 Task: Create a due date automation trigger when advanced on, on the wednesday after a card is due add fields without custom field "Resume" set to a date less than 1 working days from now at 11:00 AM.
Action: Mouse moved to (944, 81)
Screenshot: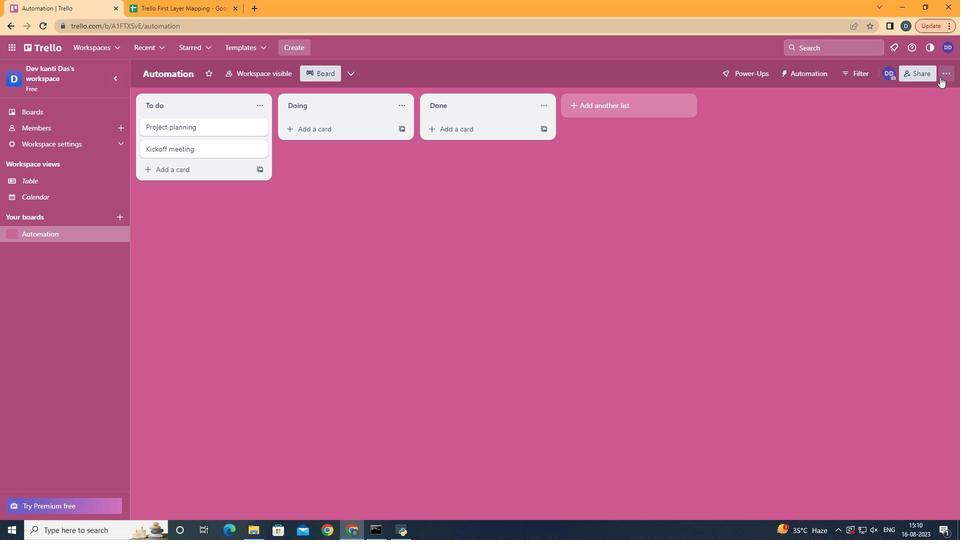 
Action: Mouse pressed left at (944, 81)
Screenshot: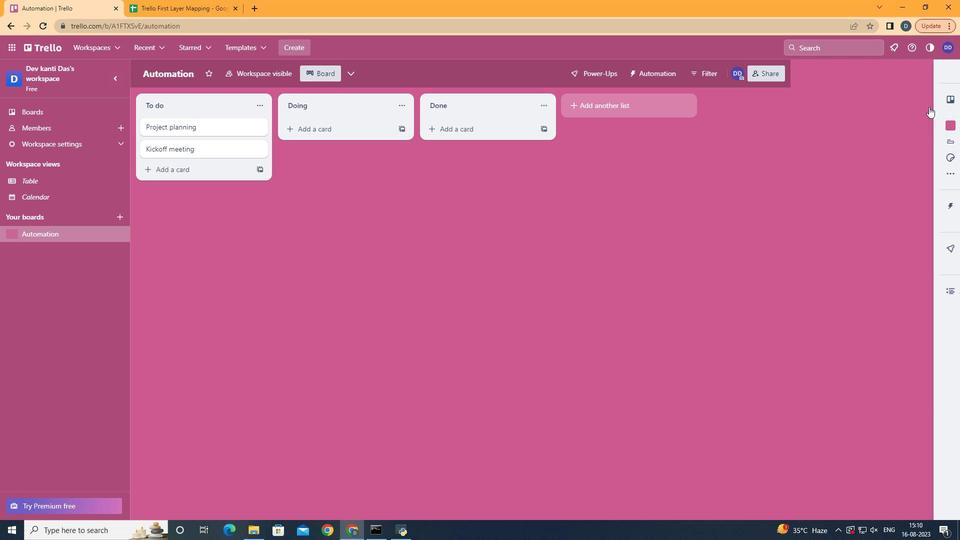 
Action: Mouse moved to (887, 216)
Screenshot: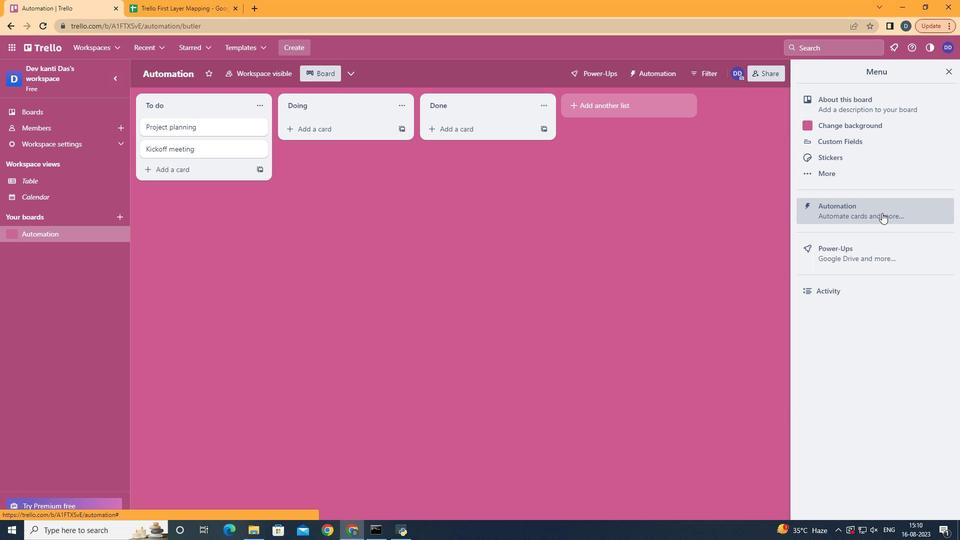 
Action: Mouse pressed left at (887, 216)
Screenshot: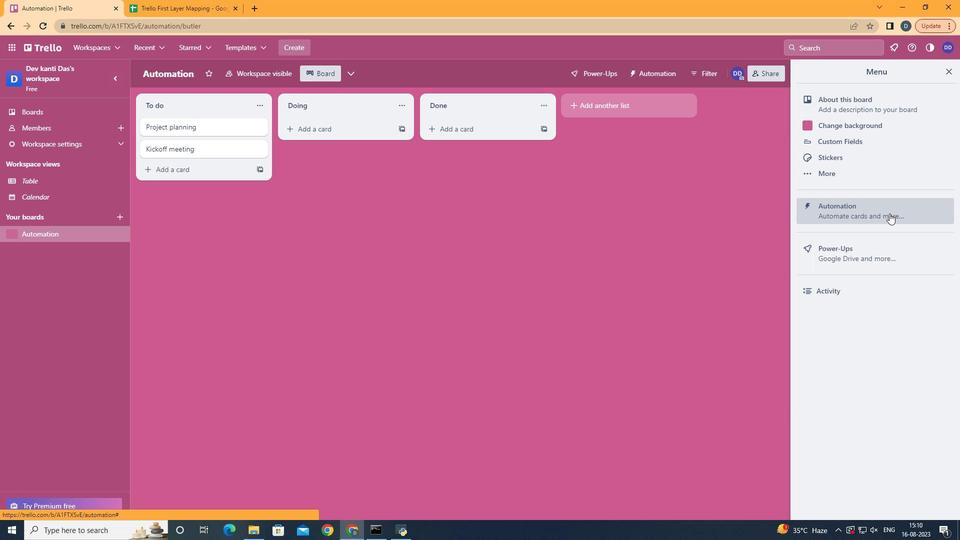 
Action: Mouse moved to (189, 202)
Screenshot: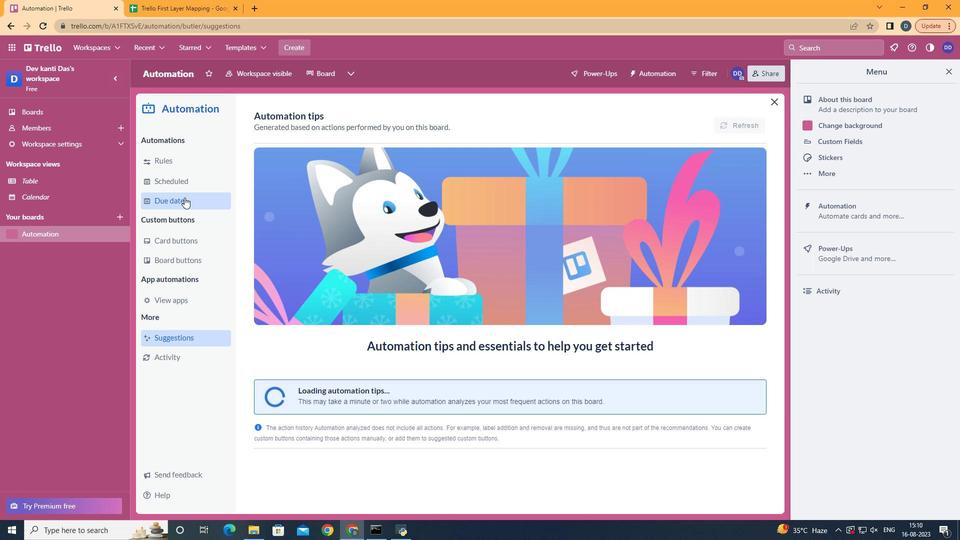 
Action: Mouse pressed left at (189, 202)
Screenshot: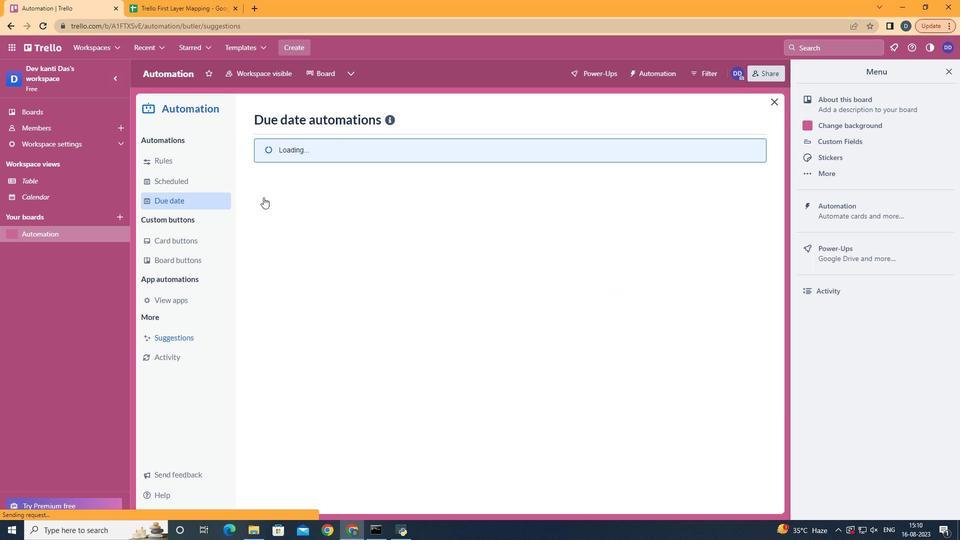 
Action: Mouse moved to (706, 121)
Screenshot: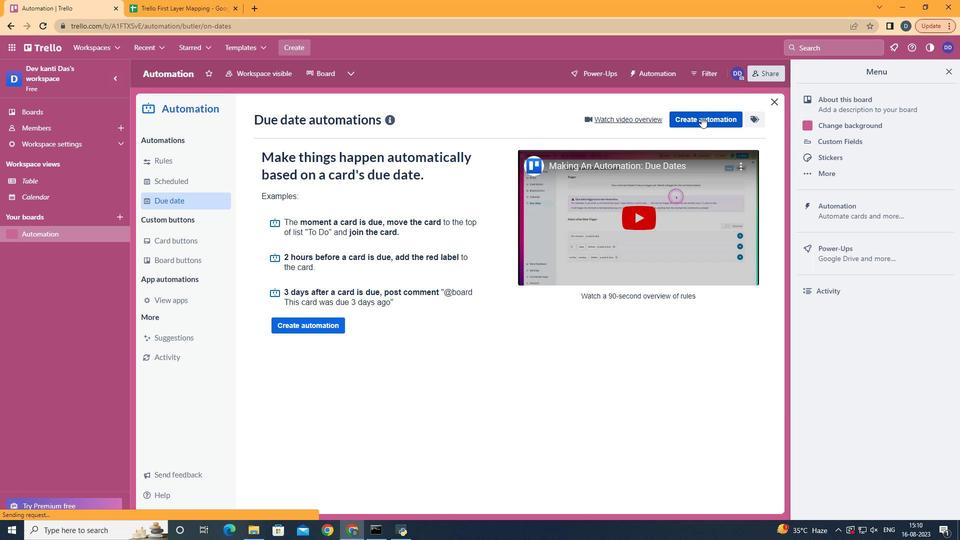
Action: Mouse pressed left at (706, 121)
Screenshot: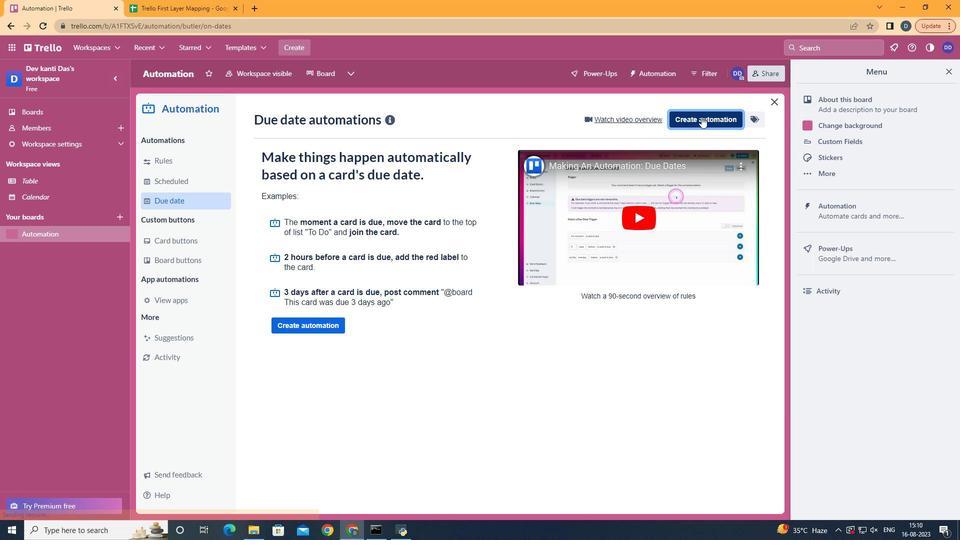 
Action: Mouse moved to (538, 215)
Screenshot: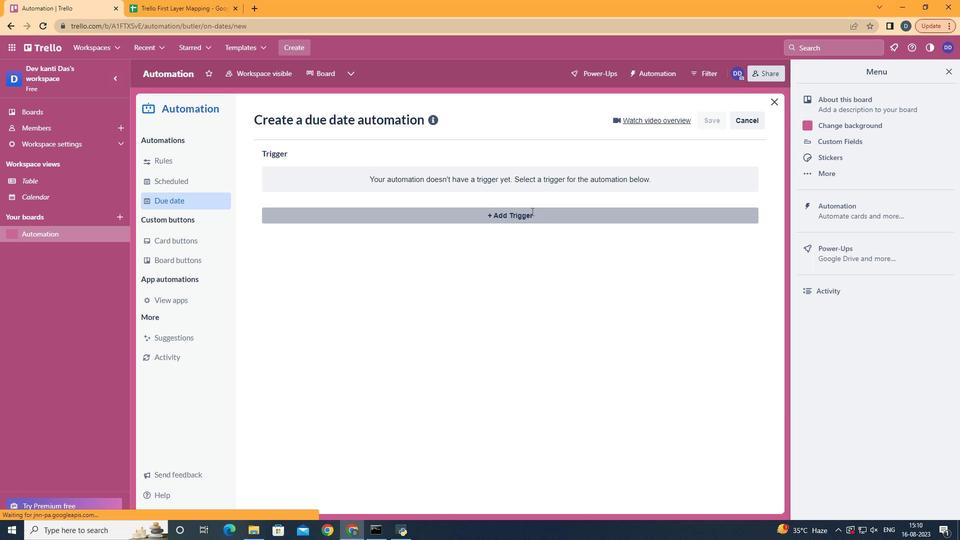 
Action: Mouse pressed left at (538, 215)
Screenshot: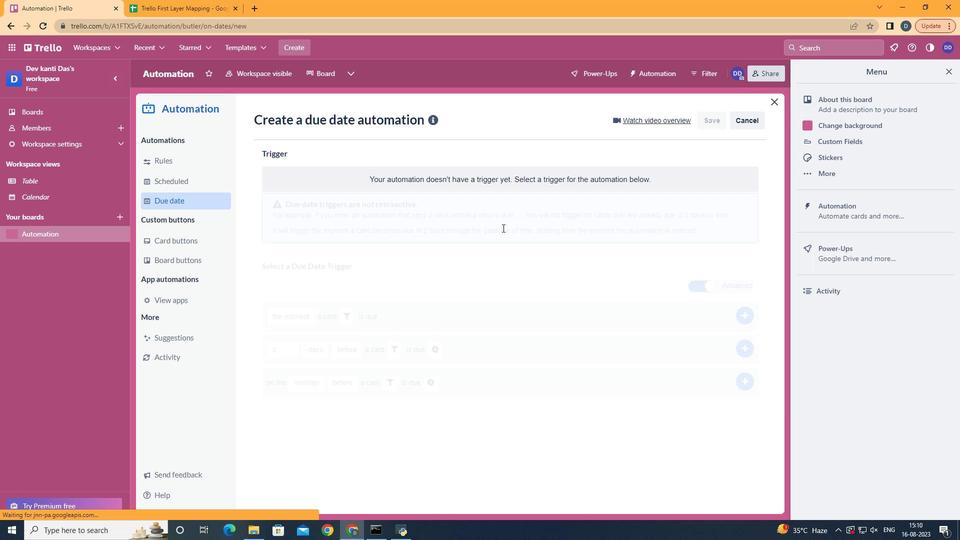 
Action: Mouse moved to (327, 304)
Screenshot: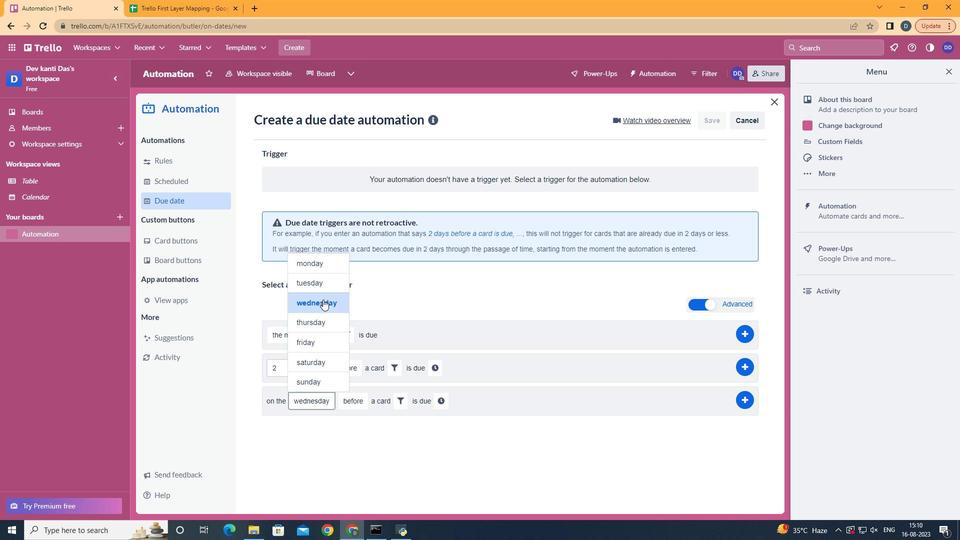 
Action: Mouse pressed left at (327, 304)
Screenshot: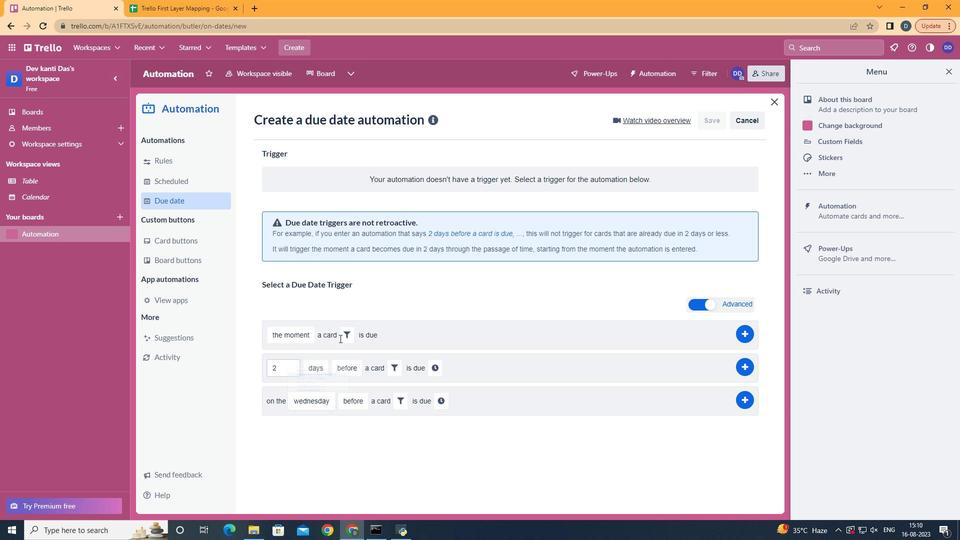 
Action: Mouse moved to (368, 435)
Screenshot: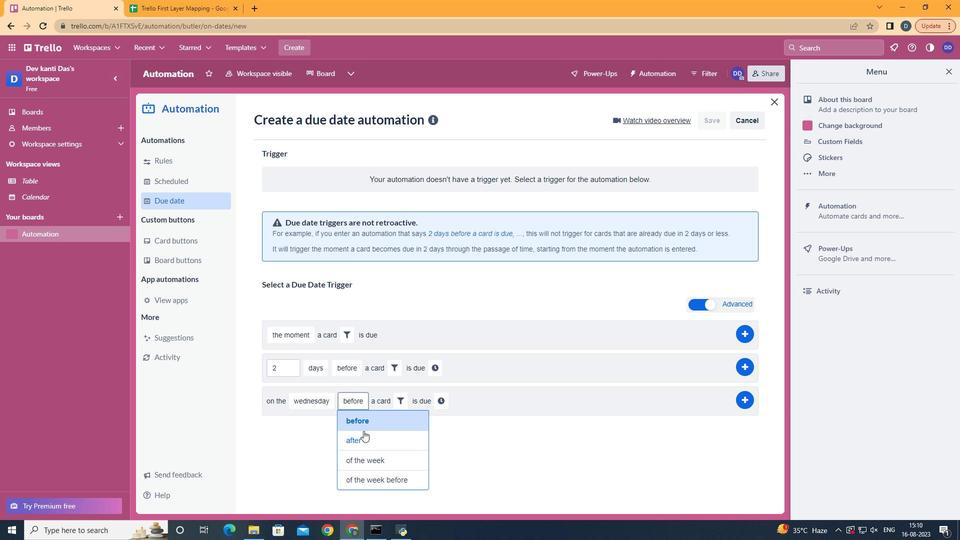 
Action: Mouse pressed left at (368, 435)
Screenshot: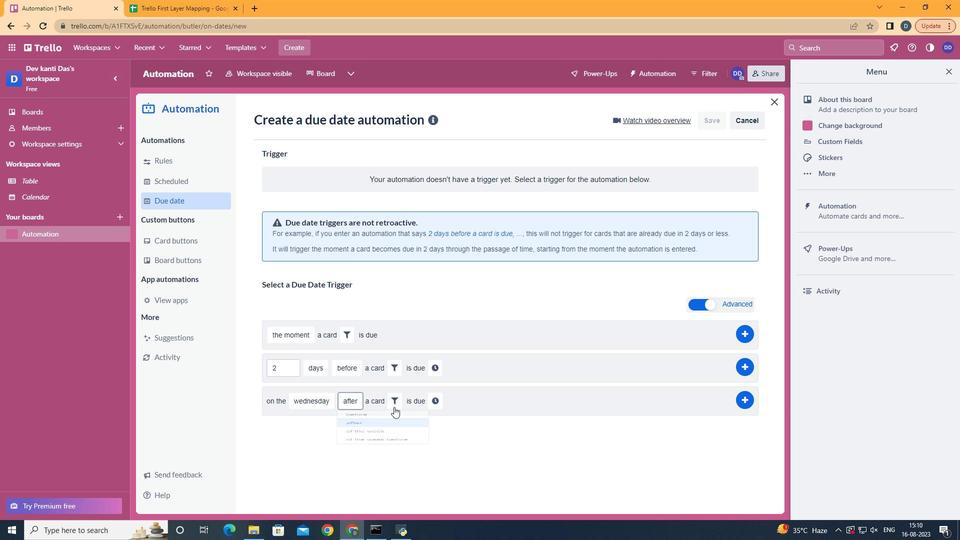 
Action: Mouse moved to (399, 407)
Screenshot: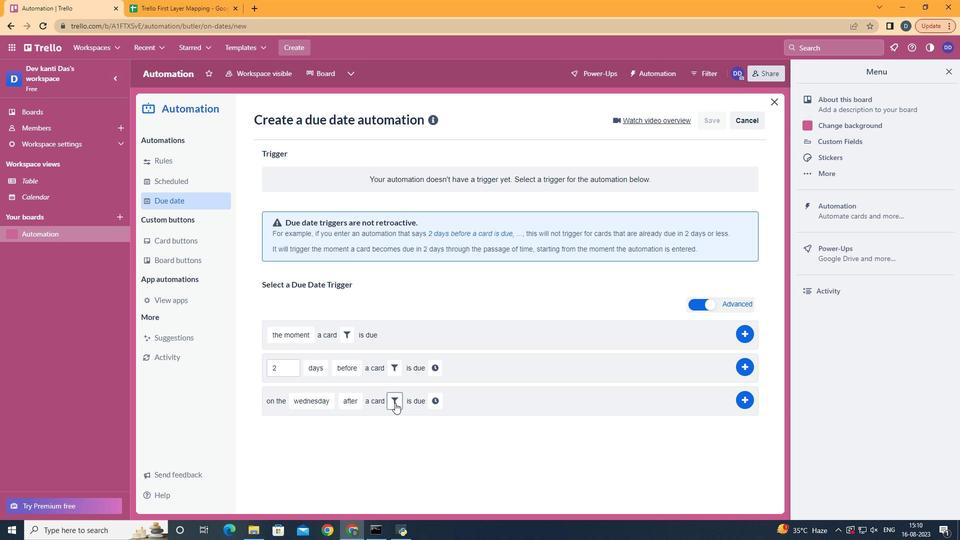 
Action: Mouse pressed left at (399, 407)
Screenshot: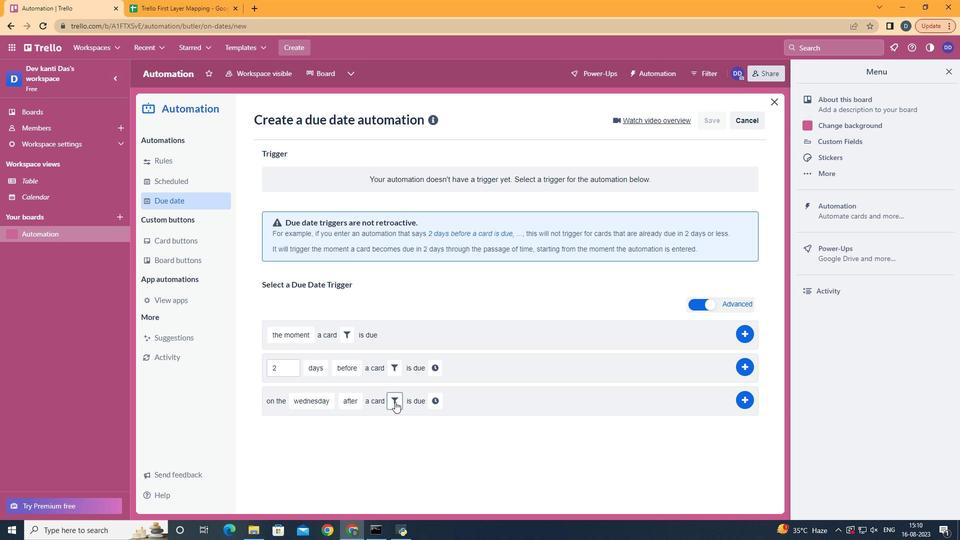 
Action: Mouse moved to (564, 440)
Screenshot: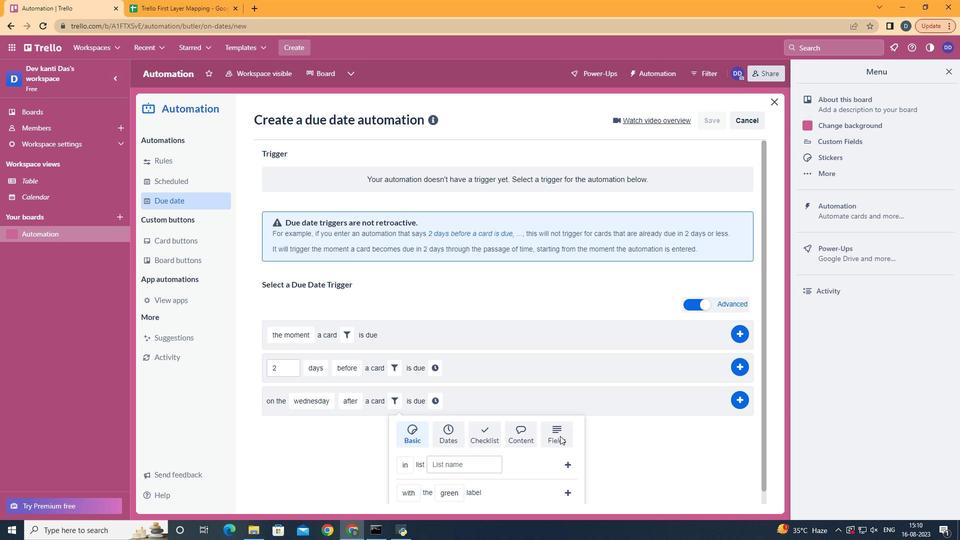 
Action: Mouse pressed left at (564, 440)
Screenshot: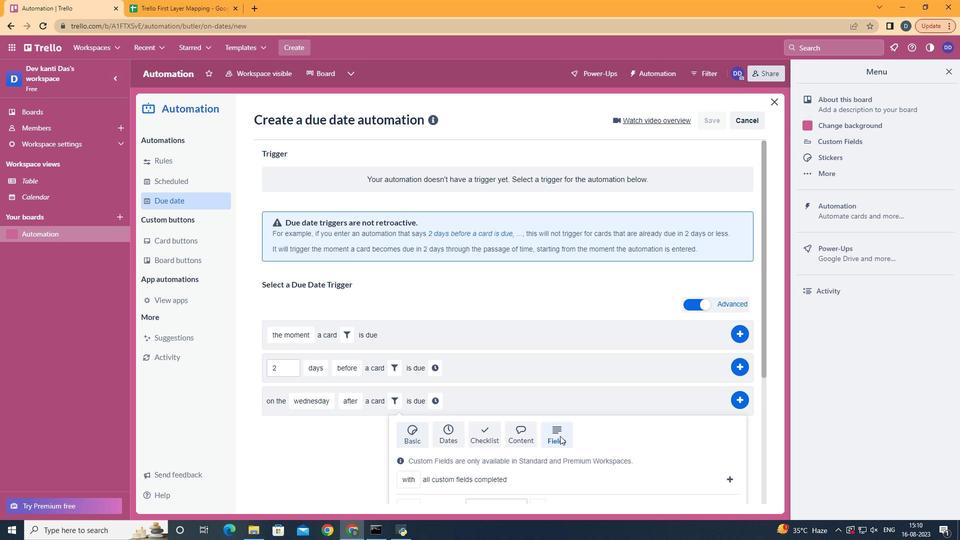 
Action: Mouse scrolled (564, 440) with delta (0, 0)
Screenshot: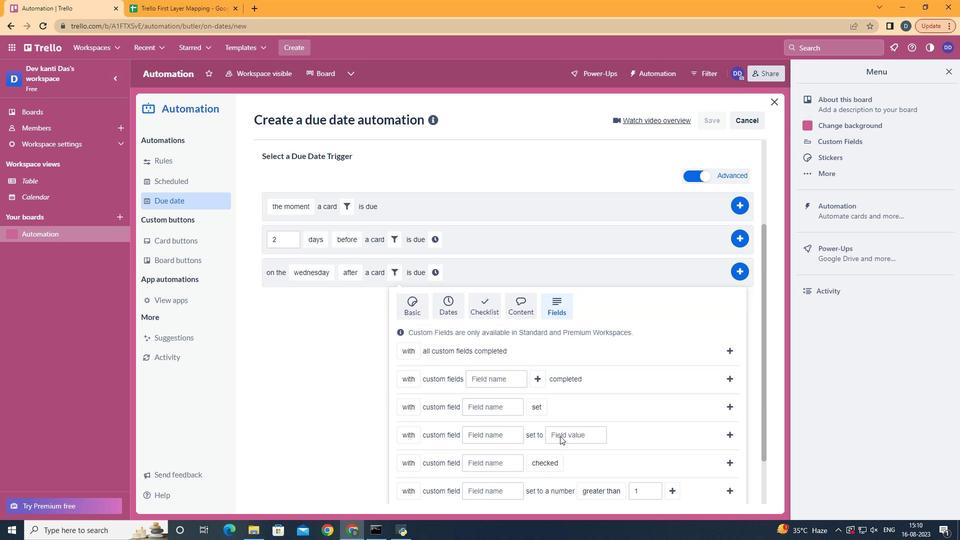 
Action: Mouse scrolled (564, 440) with delta (0, 0)
Screenshot: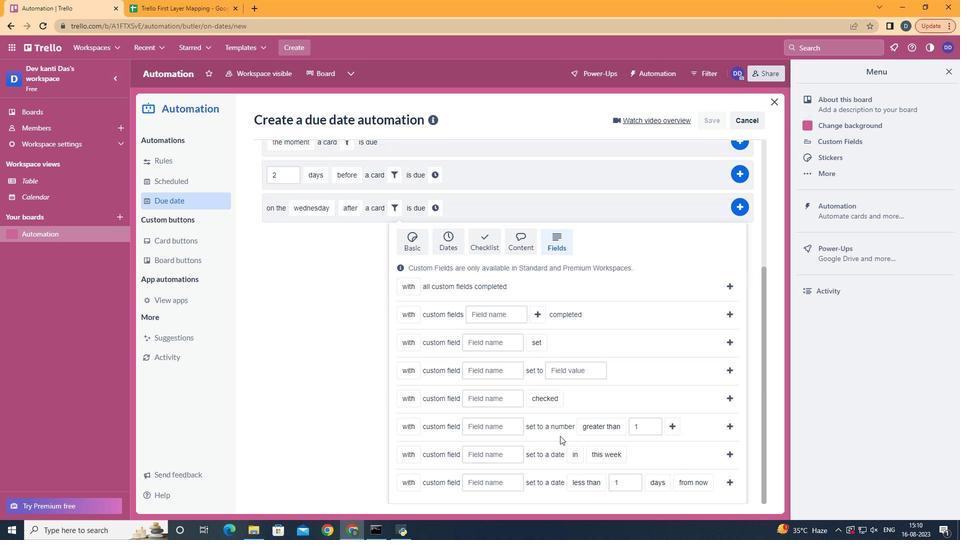 
Action: Mouse scrolled (564, 440) with delta (0, 0)
Screenshot: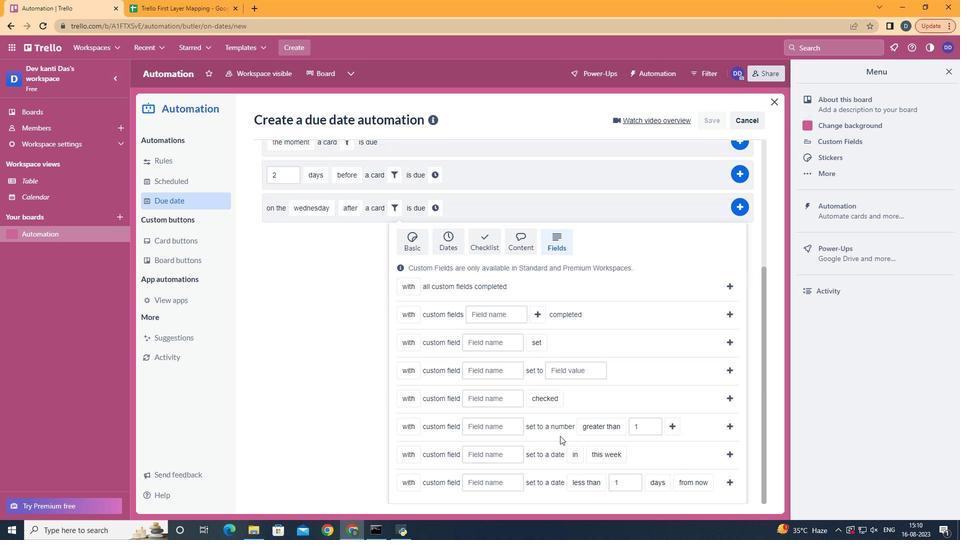 
Action: Mouse scrolled (564, 440) with delta (0, 0)
Screenshot: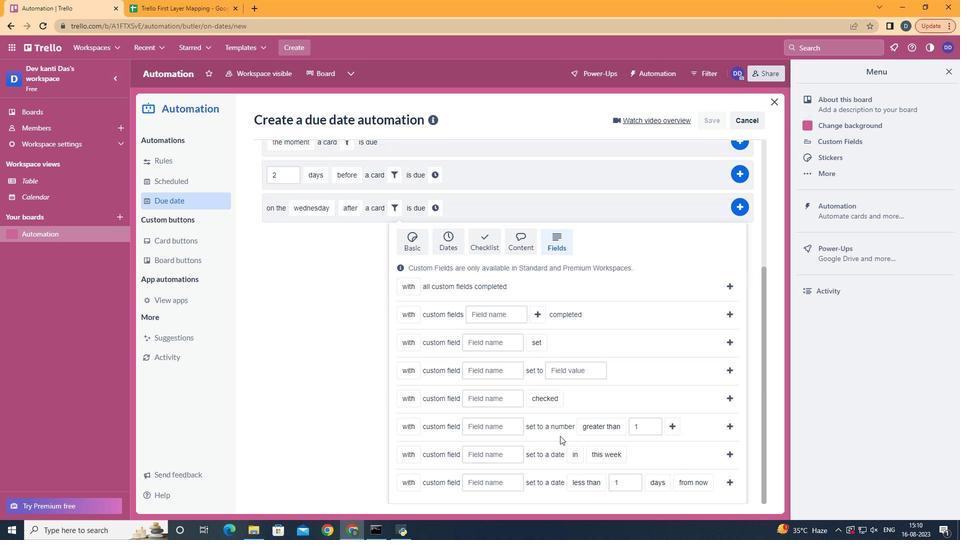 
Action: Mouse scrolled (564, 440) with delta (0, 0)
Screenshot: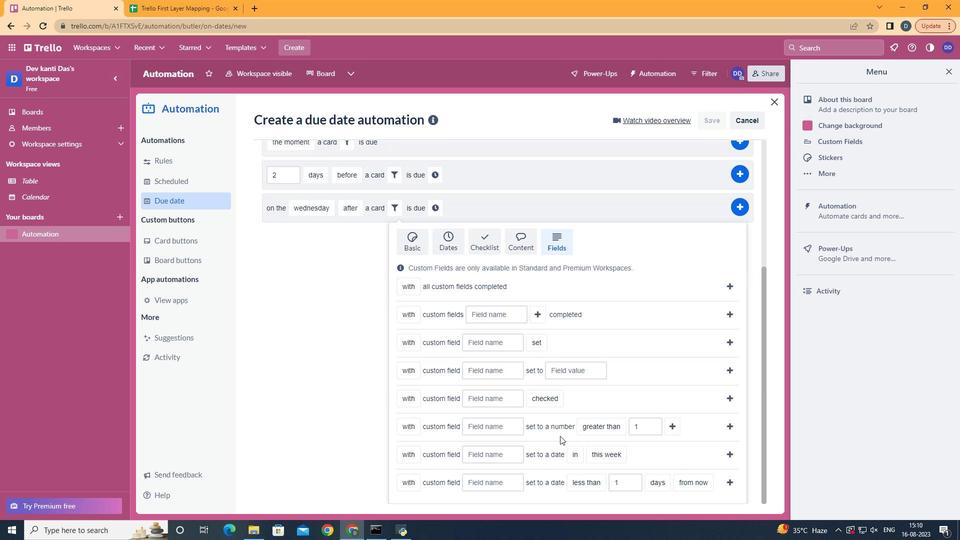 
Action: Mouse moved to (423, 468)
Screenshot: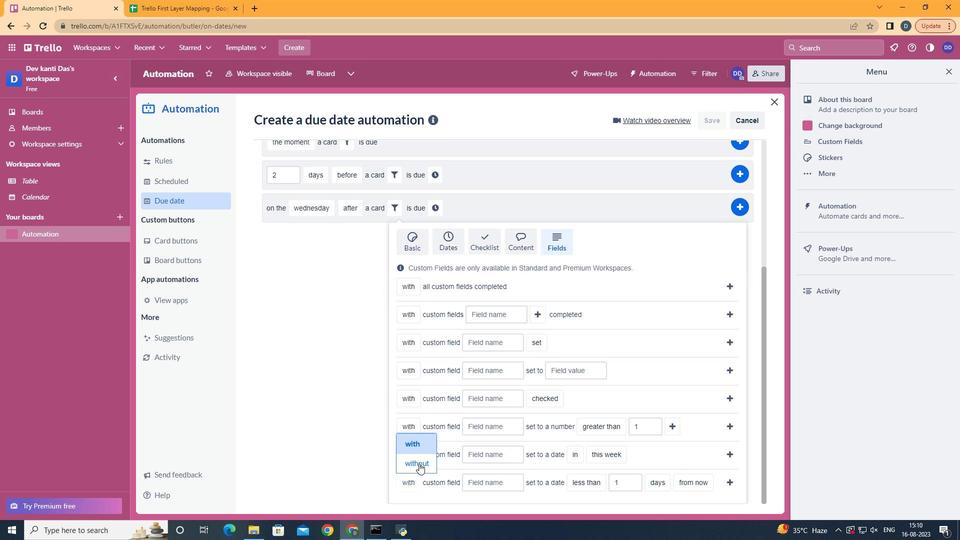 
Action: Mouse pressed left at (423, 468)
Screenshot: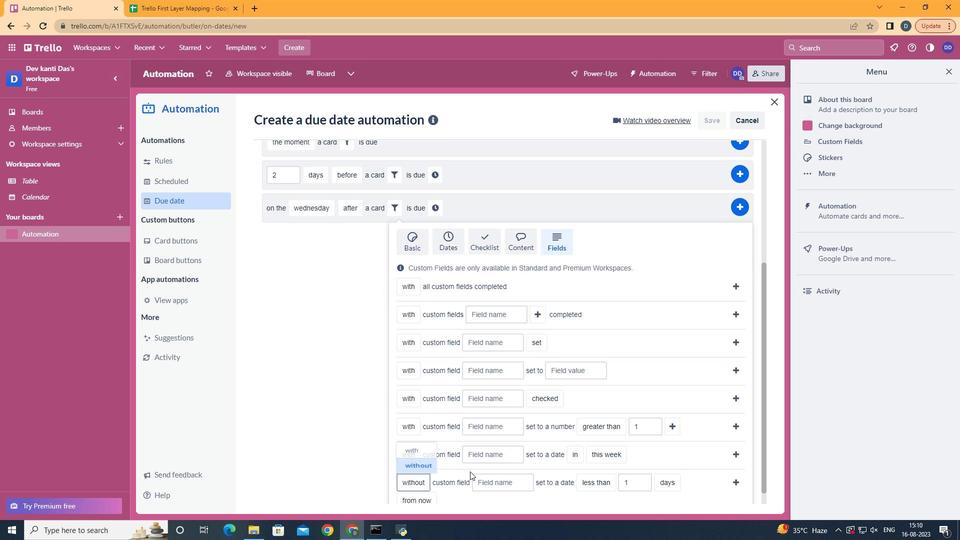 
Action: Mouse moved to (485, 481)
Screenshot: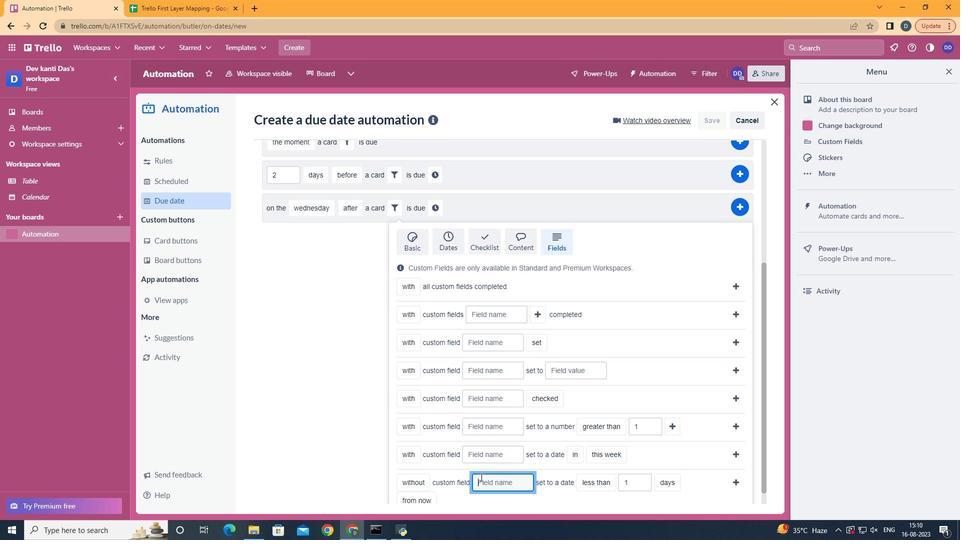 
Action: Mouse pressed left at (485, 481)
Screenshot: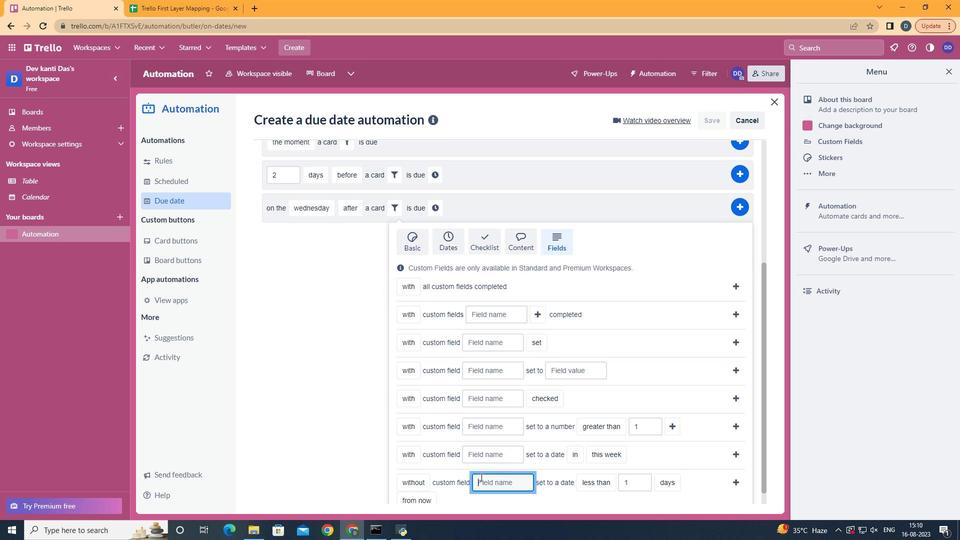 
Action: Key pressed <Key.shift>Resume
Screenshot: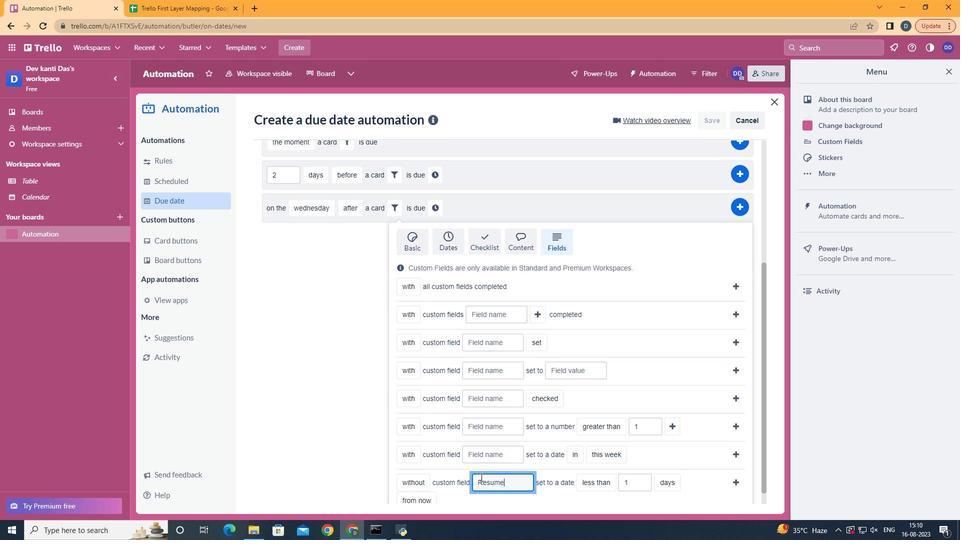 
Action: Mouse scrolled (485, 481) with delta (0, 0)
Screenshot: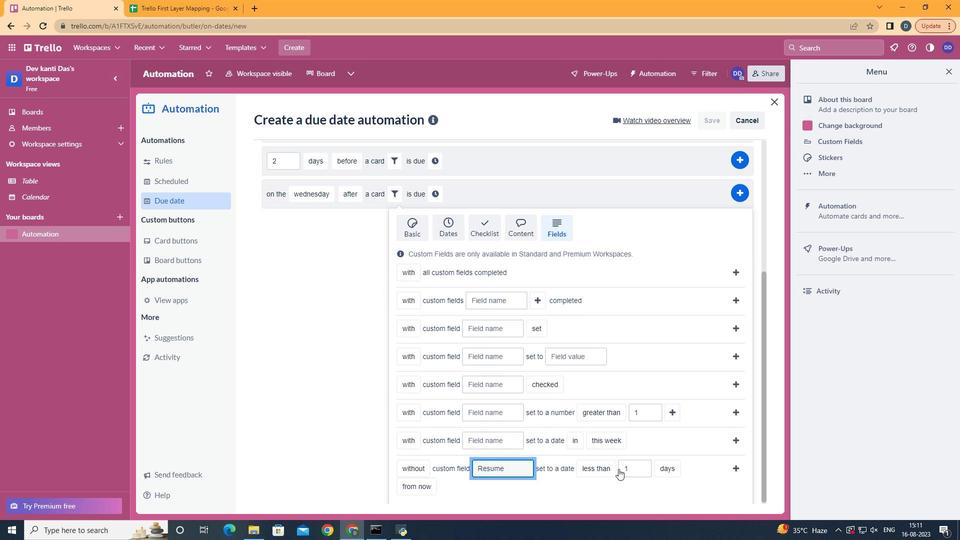 
Action: Mouse moved to (485, 481)
Screenshot: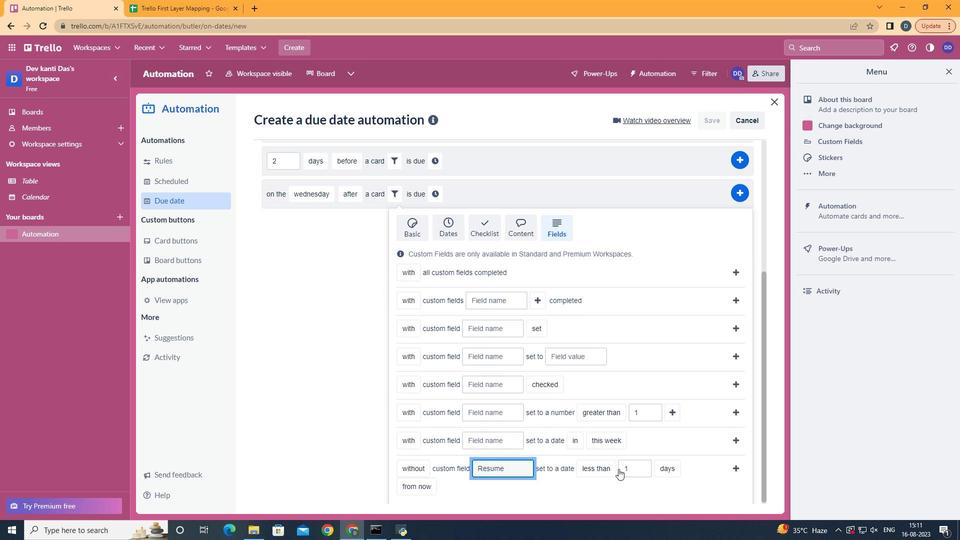 
Action: Mouse scrolled (485, 481) with delta (0, 0)
Screenshot: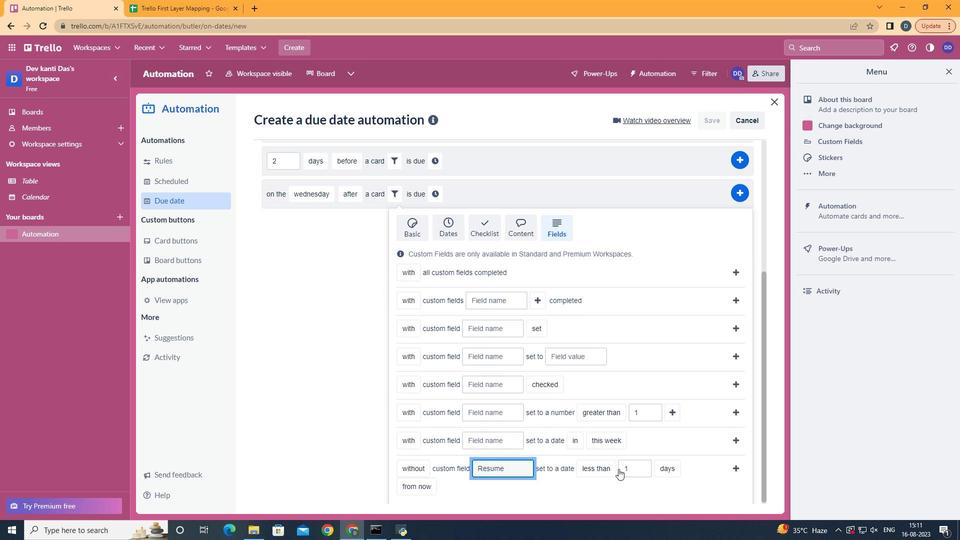 
Action: Mouse moved to (486, 481)
Screenshot: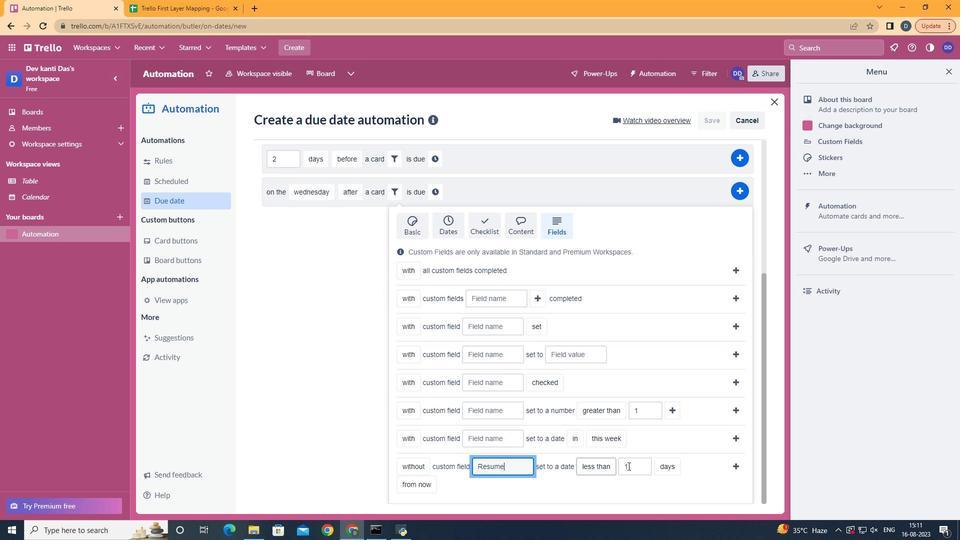 
Action: Mouse scrolled (486, 481) with delta (0, 0)
Screenshot: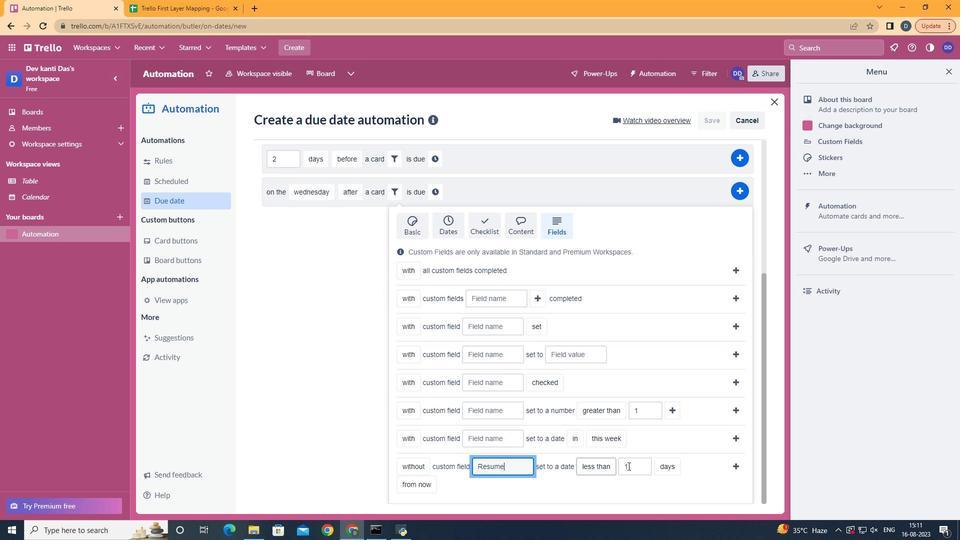 
Action: Mouse moved to (684, 456)
Screenshot: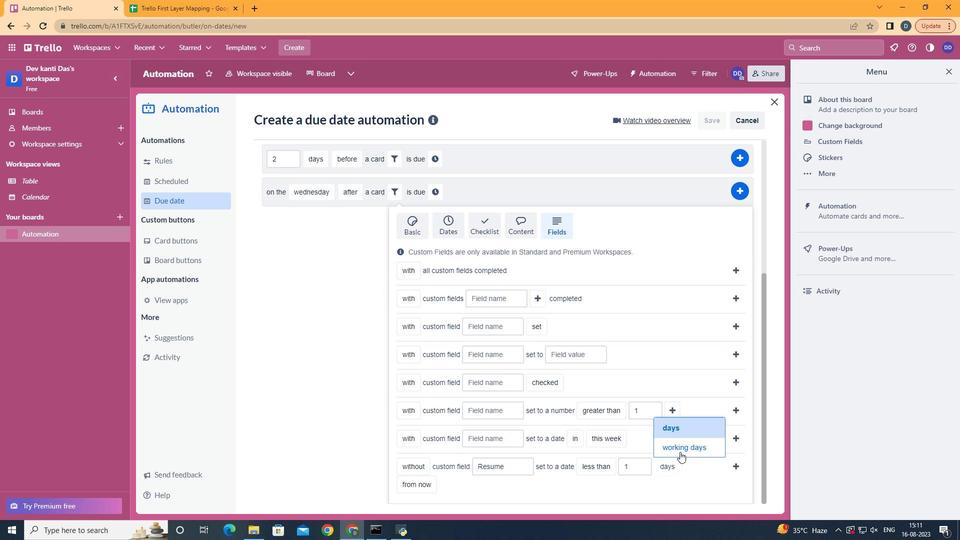 
Action: Mouse pressed left at (684, 456)
Screenshot: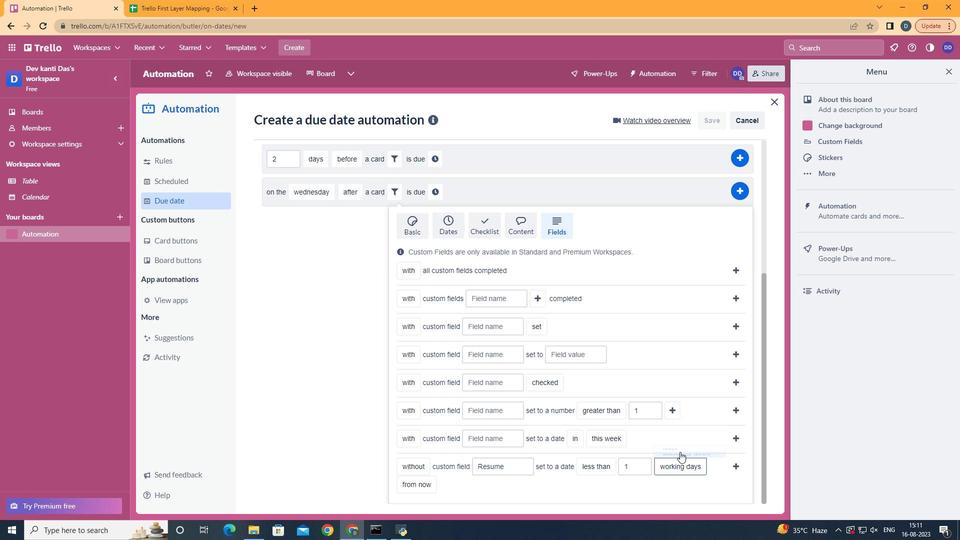 
Action: Mouse moved to (736, 474)
Screenshot: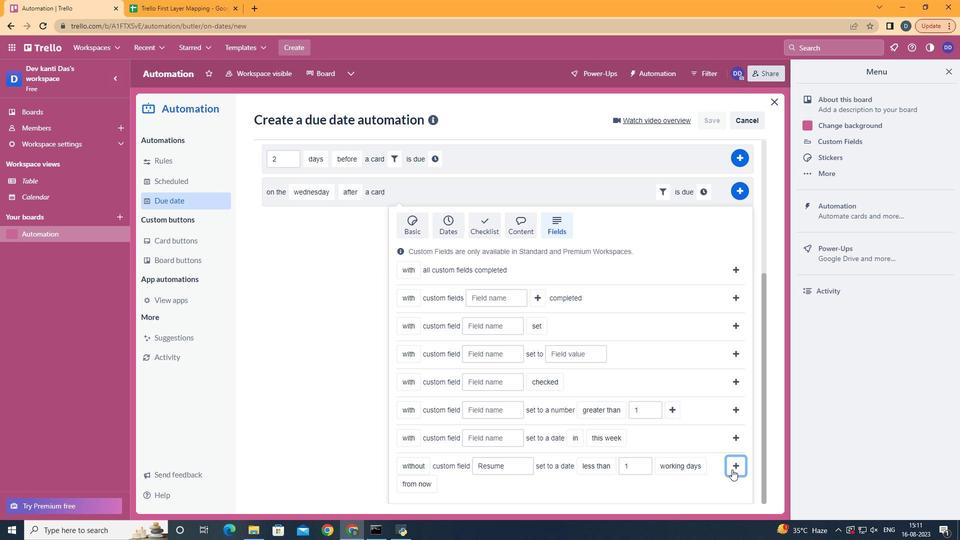 
Action: Mouse pressed left at (736, 474)
Screenshot: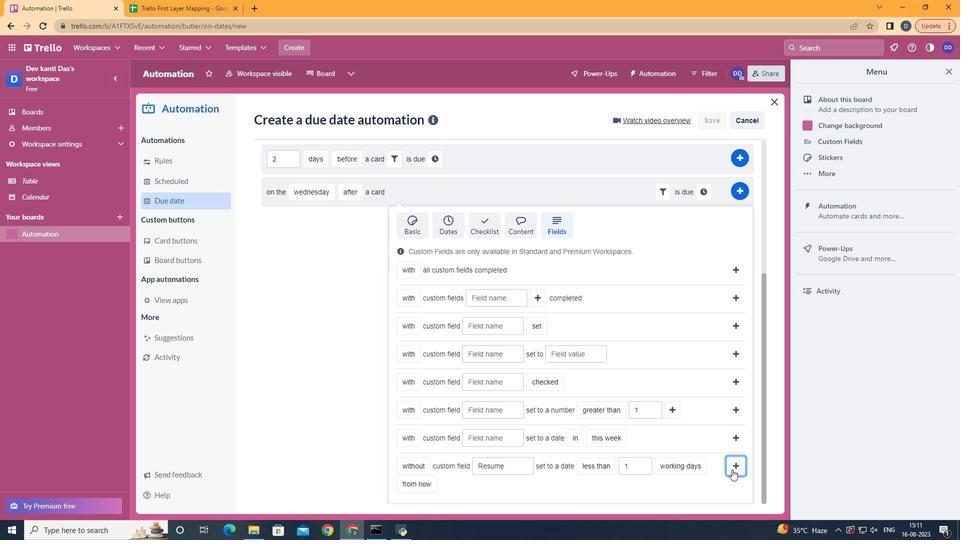 
Action: Mouse moved to (706, 410)
Screenshot: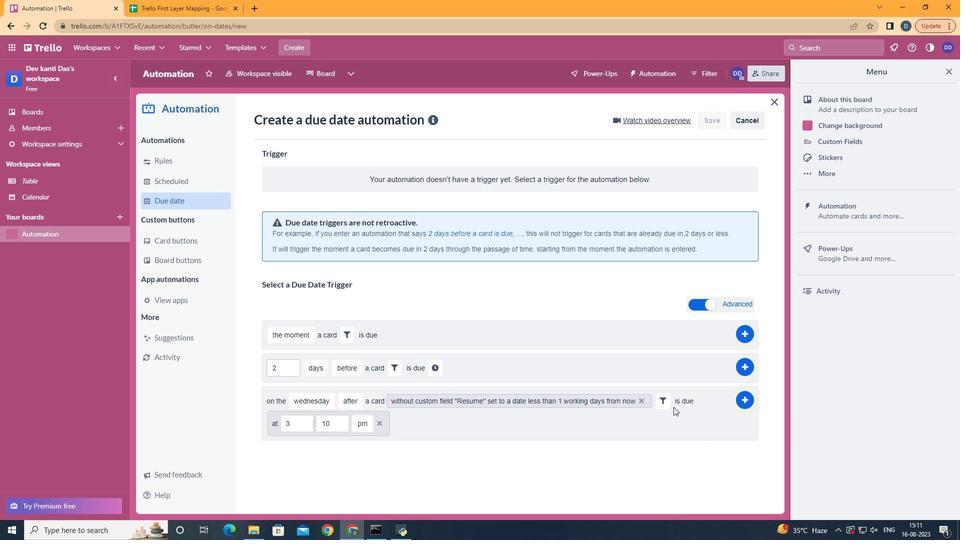 
Action: Mouse pressed left at (706, 410)
Screenshot: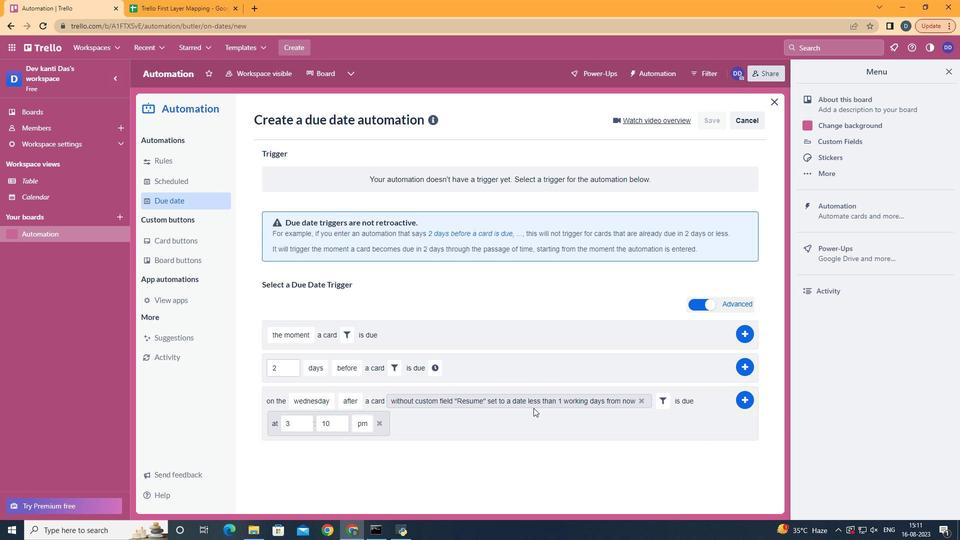
Action: Mouse moved to (307, 431)
Screenshot: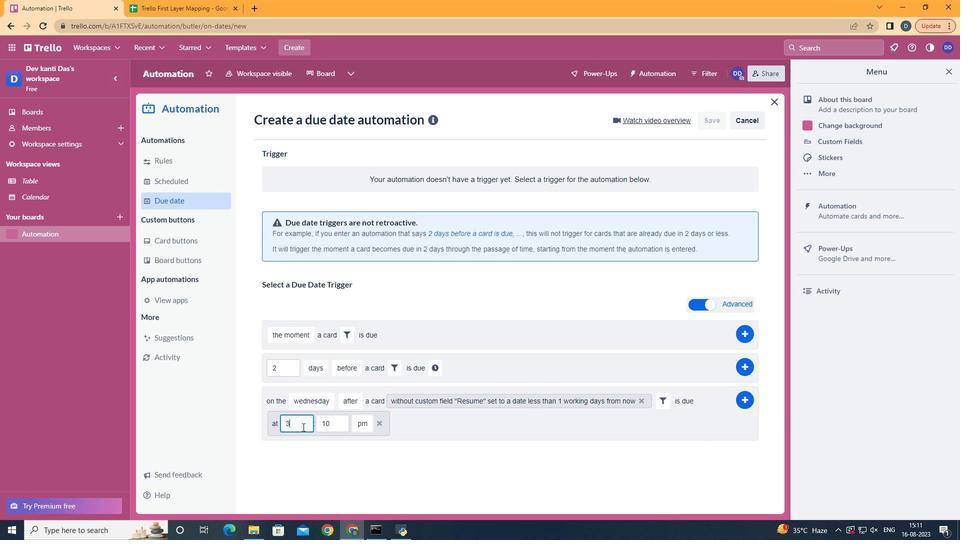 
Action: Mouse pressed left at (307, 431)
Screenshot: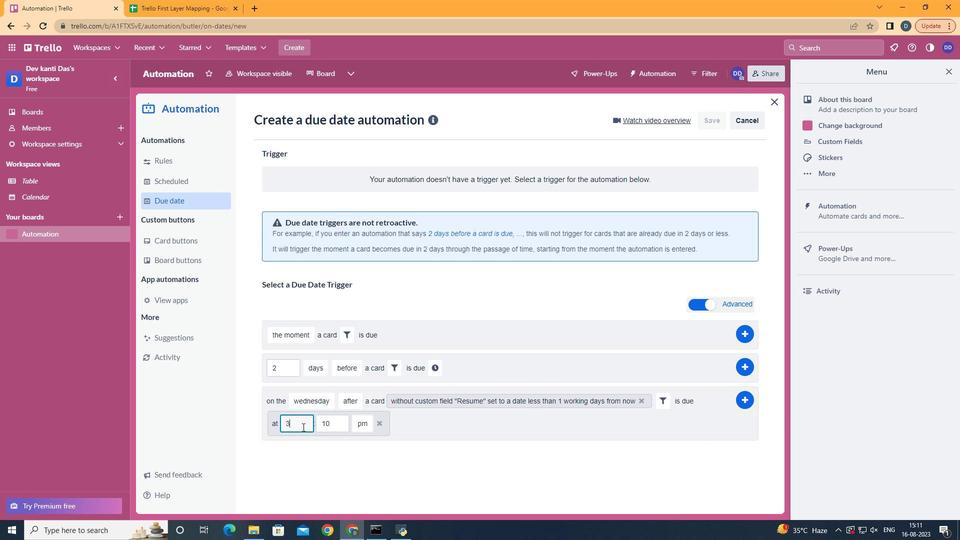 
Action: Key pressed <Key.backspace>11
Screenshot: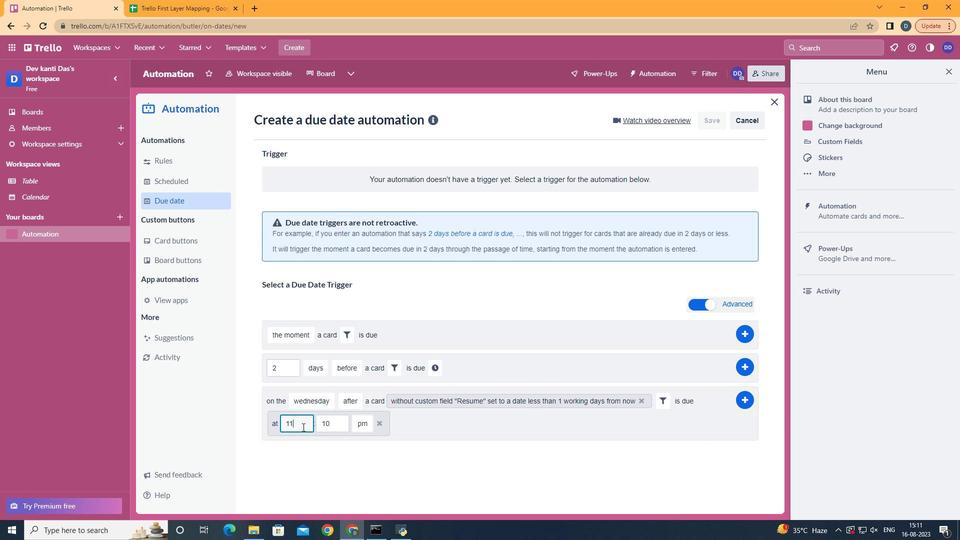 
Action: Mouse moved to (342, 427)
Screenshot: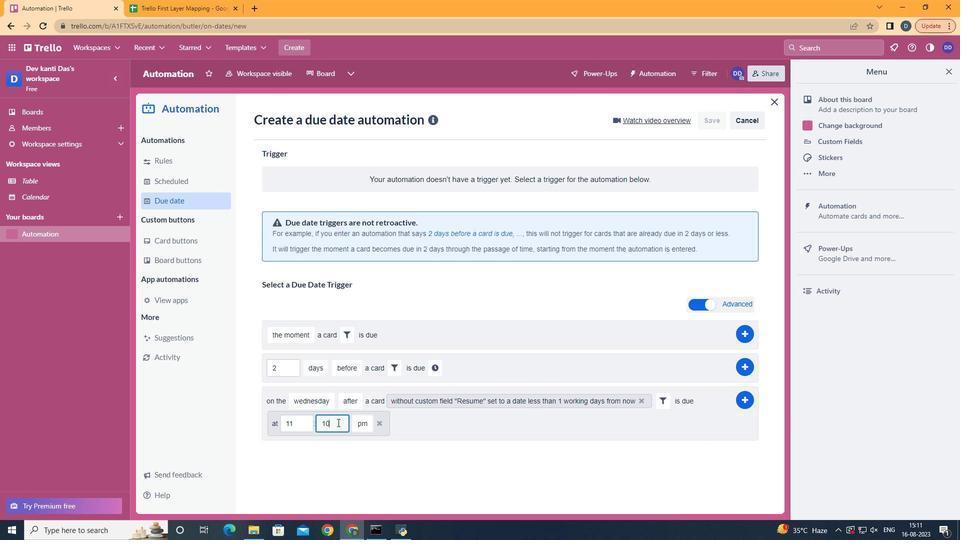 
Action: Mouse pressed left at (342, 427)
Screenshot: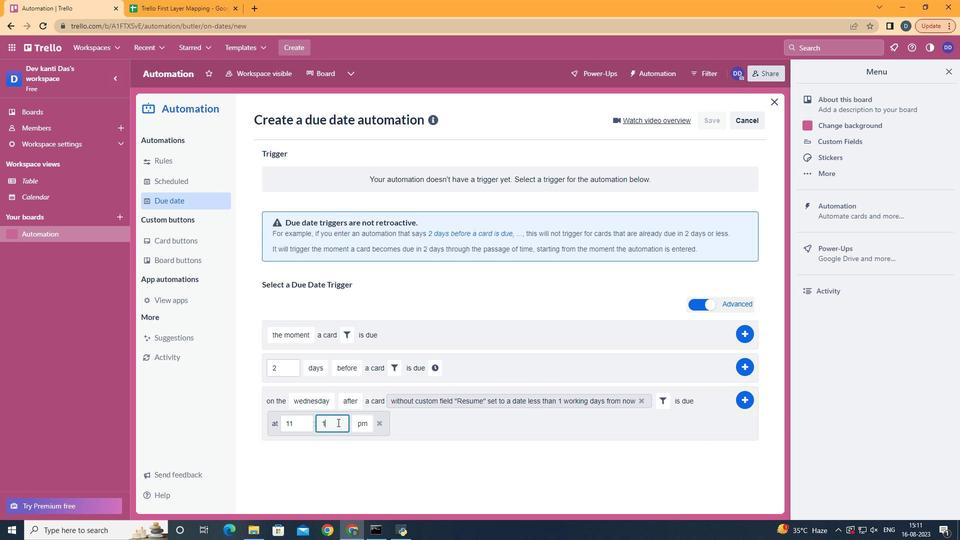 
Action: Key pressed <Key.backspace><Key.backspace>00
Screenshot: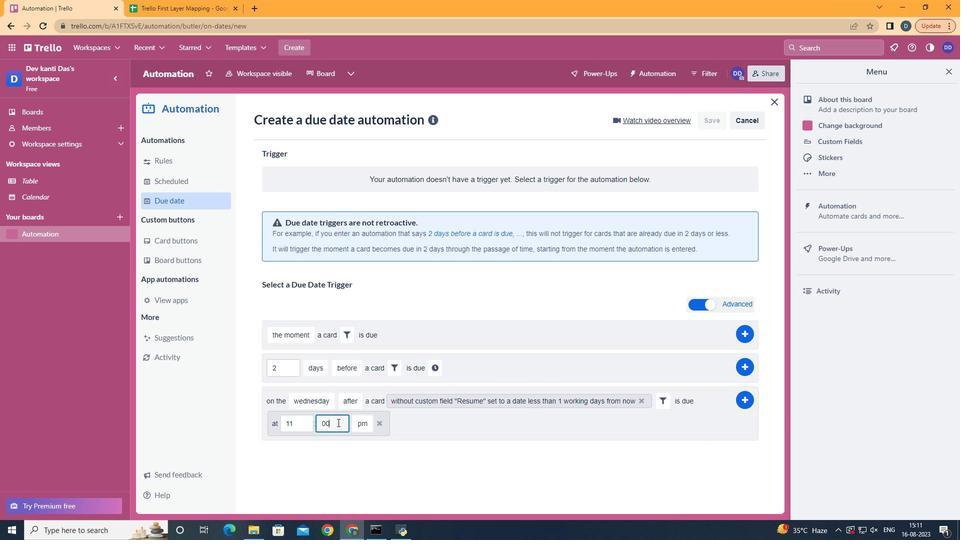 
Action: Mouse moved to (369, 442)
Screenshot: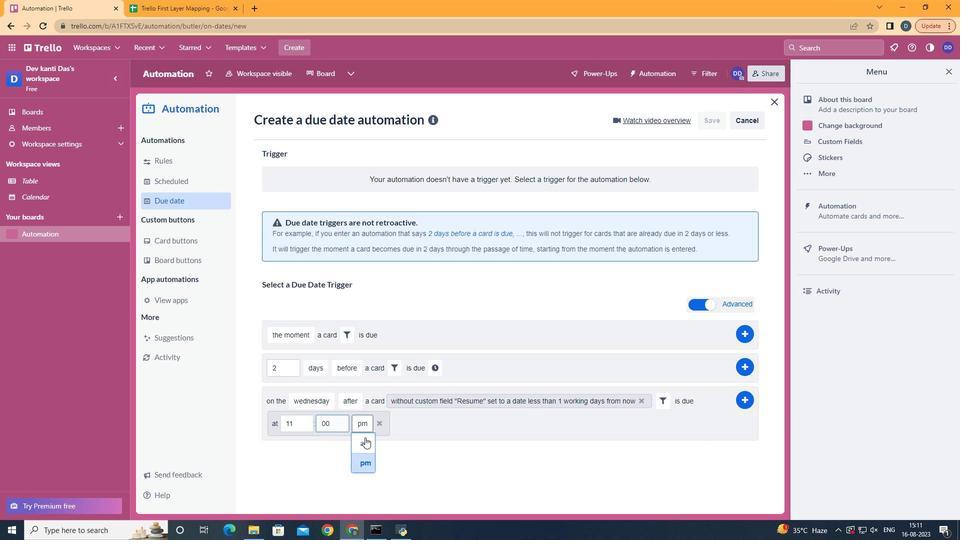 
Action: Mouse pressed left at (369, 442)
Screenshot: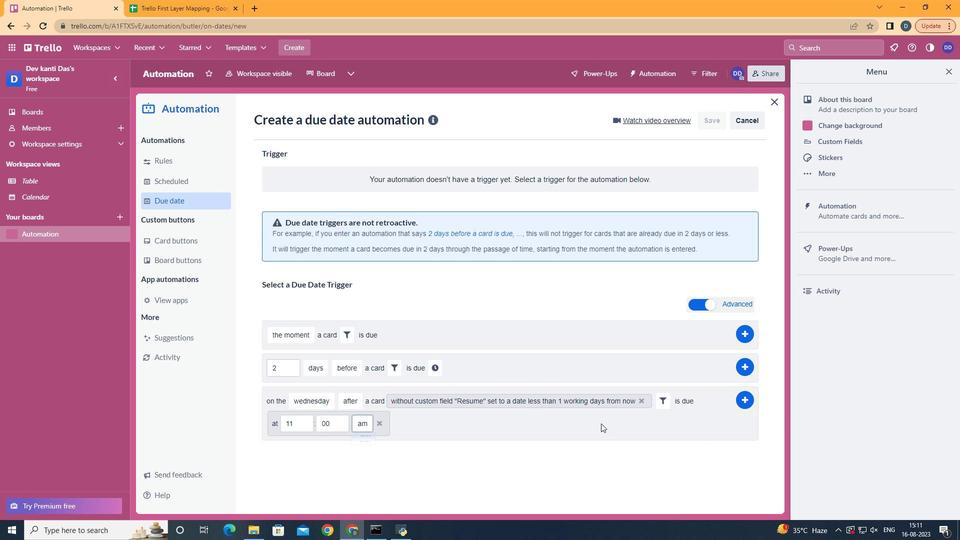 
Action: Mouse moved to (750, 399)
Screenshot: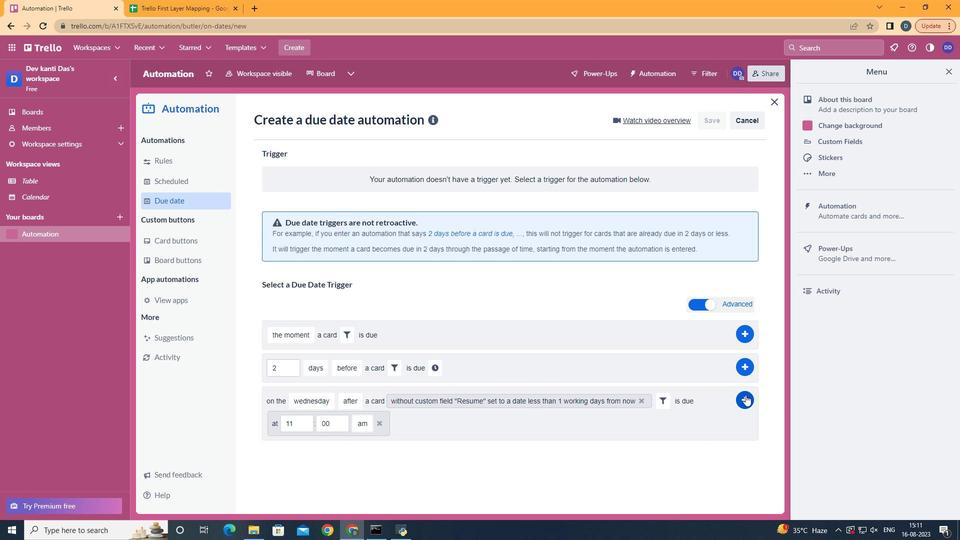 
Action: Mouse pressed left at (750, 399)
Screenshot: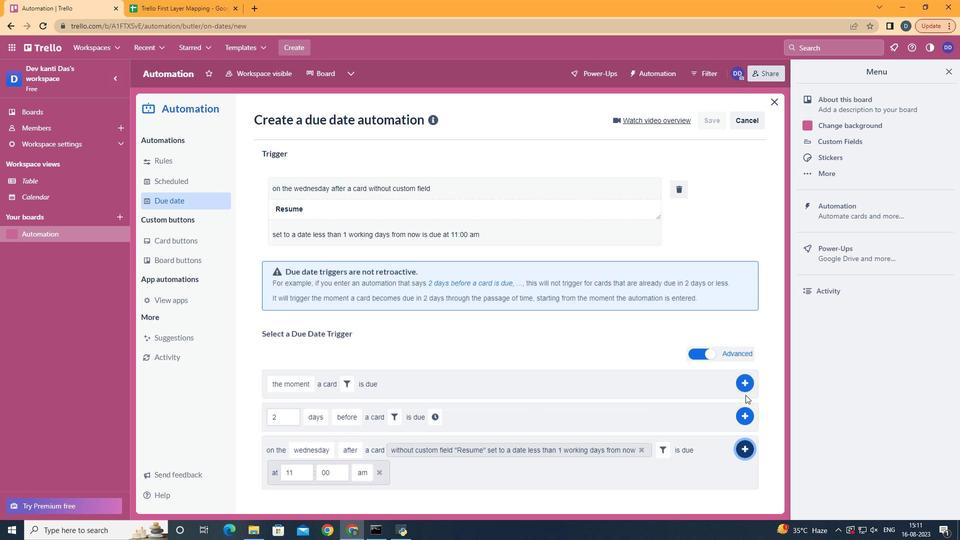 
